 Task: Create in the project Whiteboard and in the Backlog issue 'Implement a new cloud-based risk management system for a company with advanced risk assessment and mitigation features' a child issue 'Integration with supply chain management software', and assign it to team member softage.1@softage.net.
Action: Mouse moved to (548, 280)
Screenshot: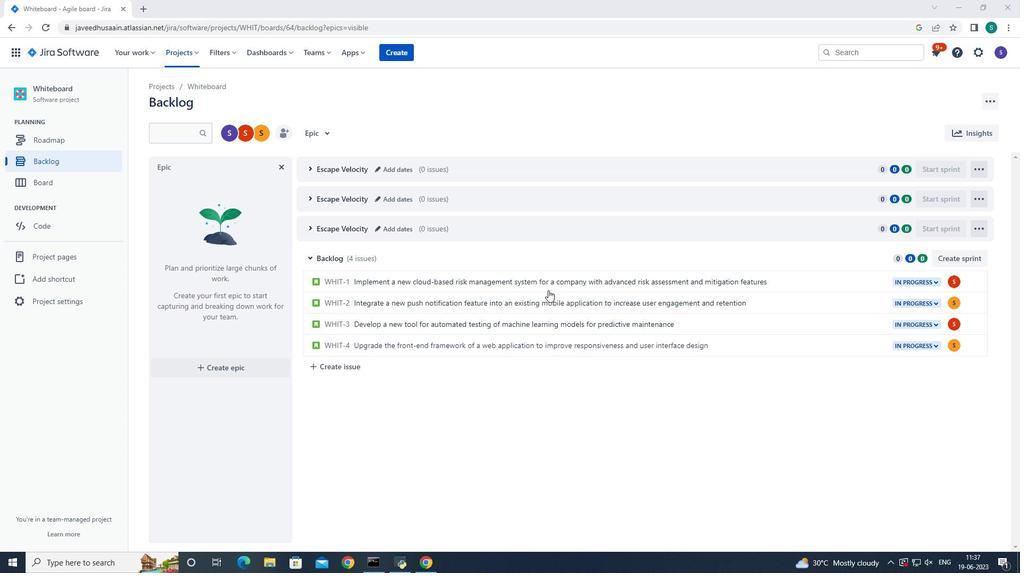 
Action: Mouse pressed left at (548, 280)
Screenshot: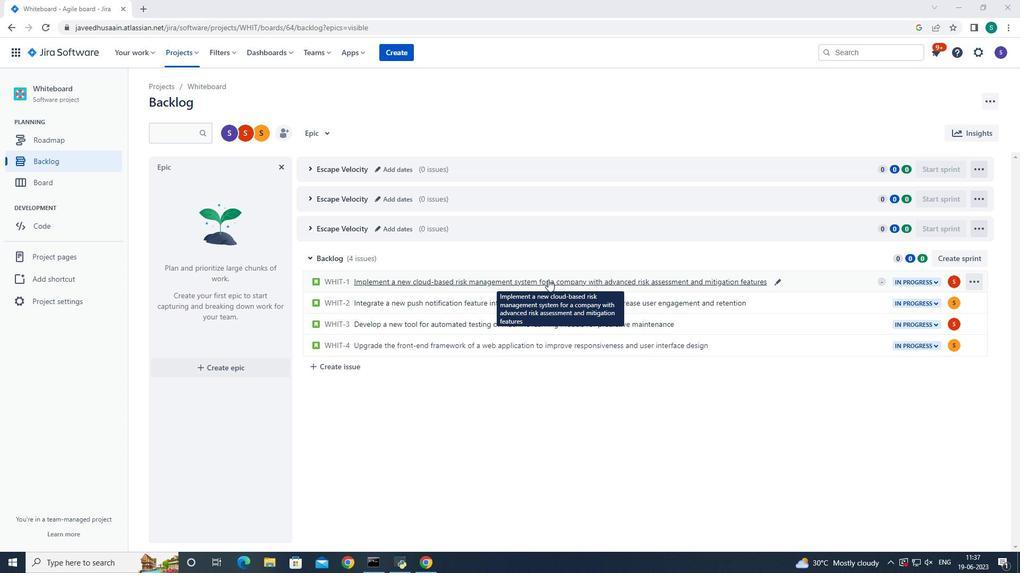 
Action: Mouse moved to (826, 253)
Screenshot: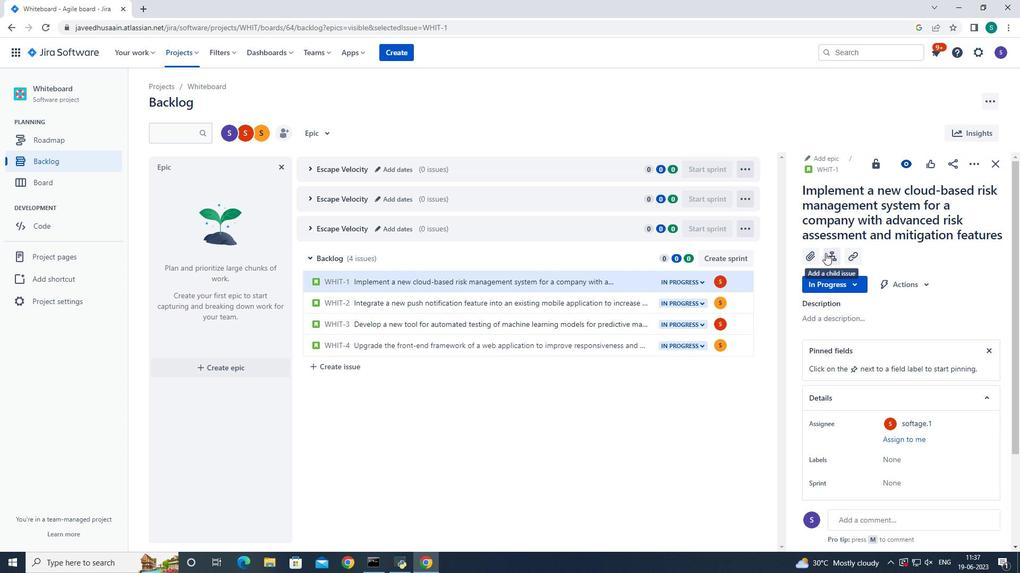 
Action: Mouse pressed left at (826, 253)
Screenshot: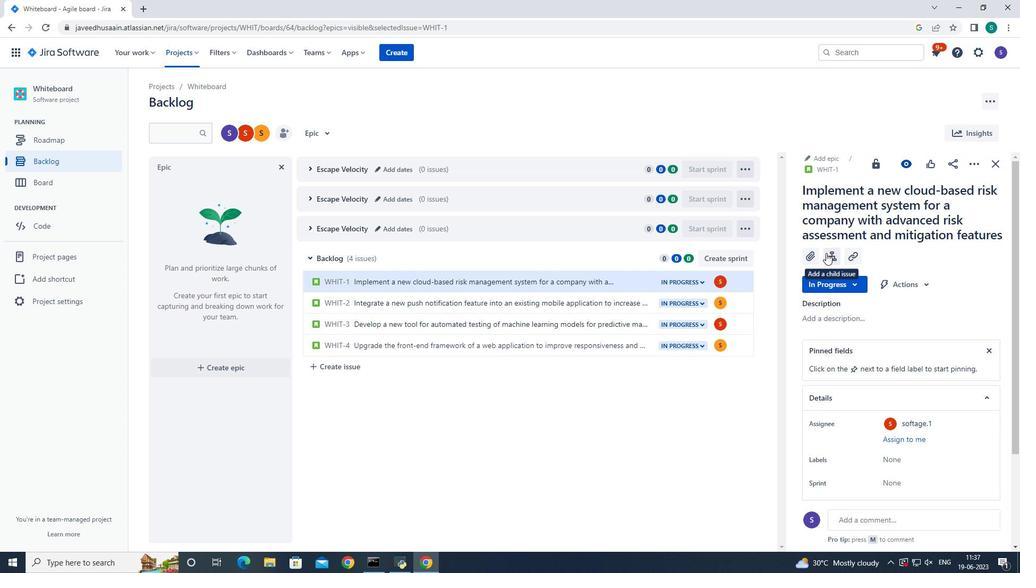 
Action: Mouse moved to (831, 342)
Screenshot: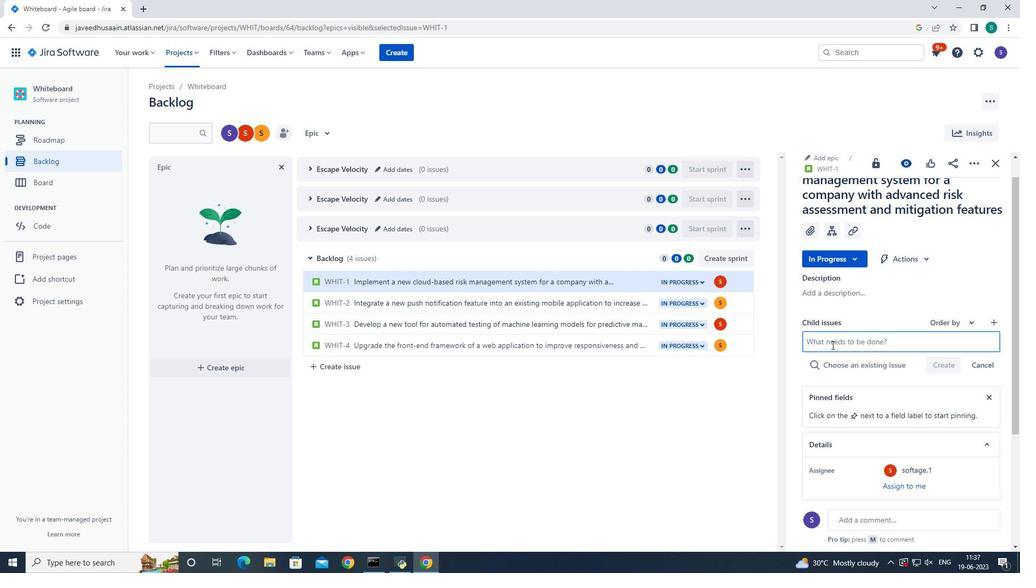 
Action: Mouse pressed left at (831, 342)
Screenshot: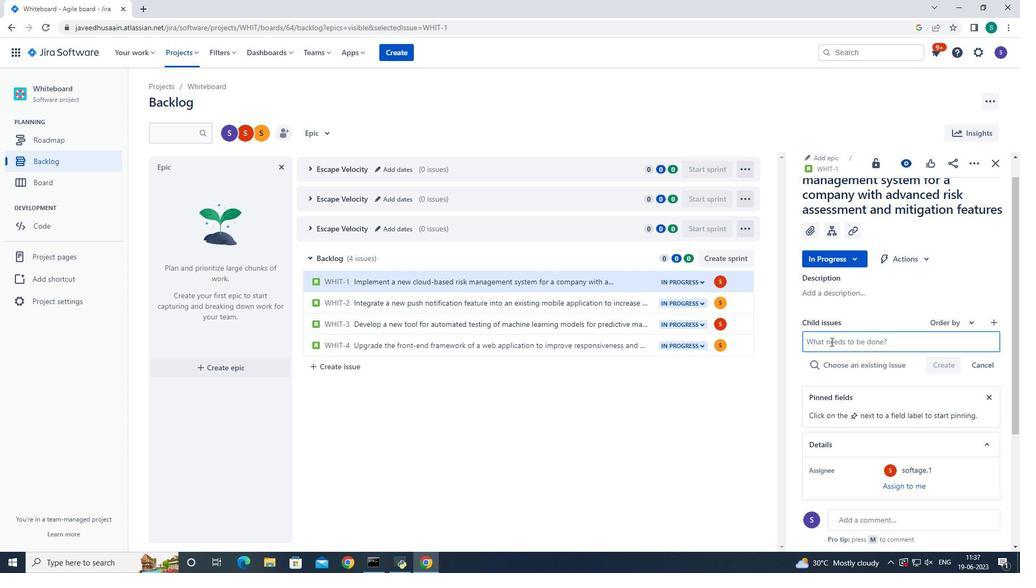 
Action: Key pressed <Key.shift>Integration<Key.space>with<Key.space>supply<Key.space>chain<Key.space>management<Key.space>softa<Key.backspace>ware
Screenshot: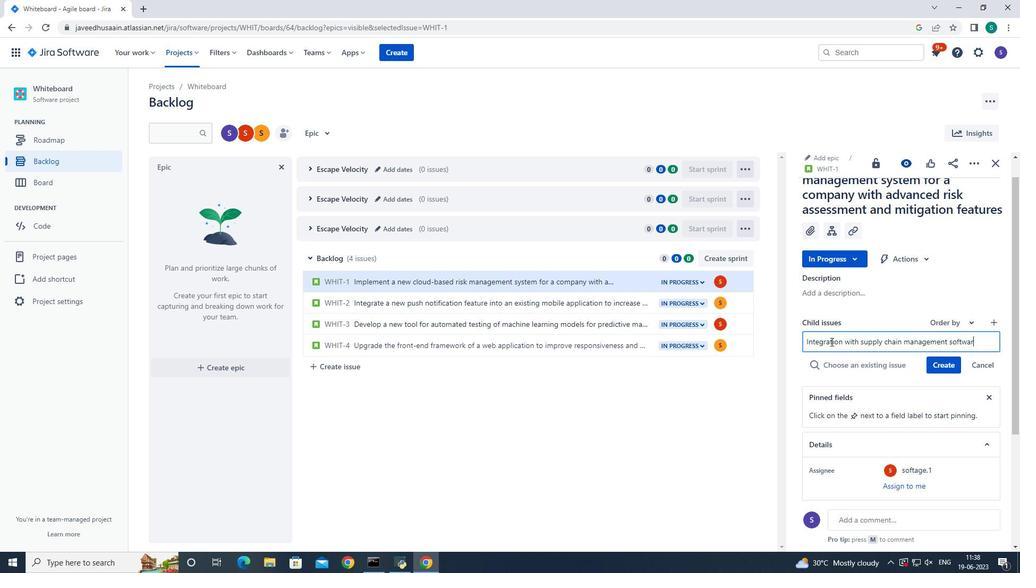 
Action: Mouse moved to (937, 364)
Screenshot: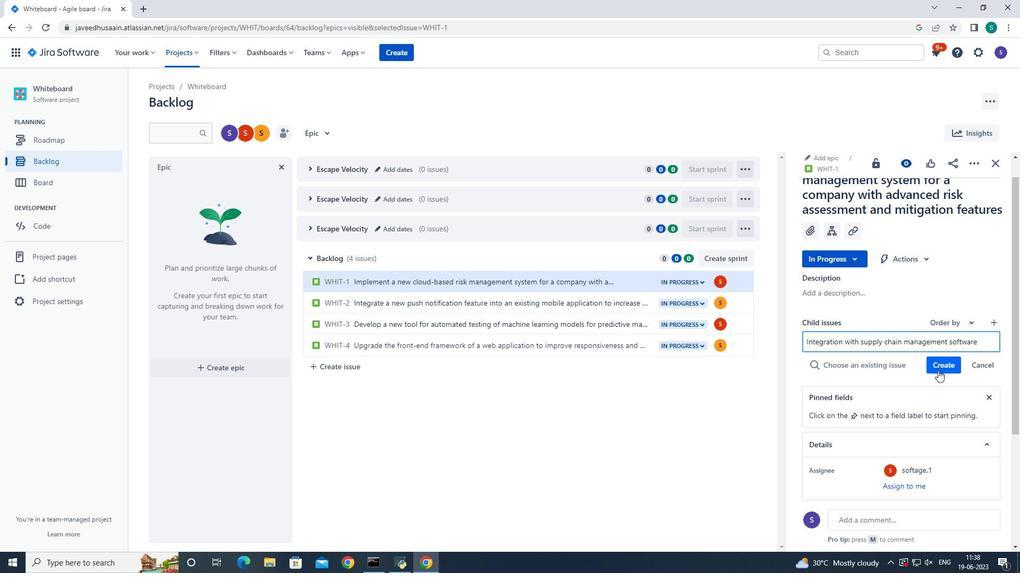 
Action: Mouse pressed left at (937, 364)
Screenshot: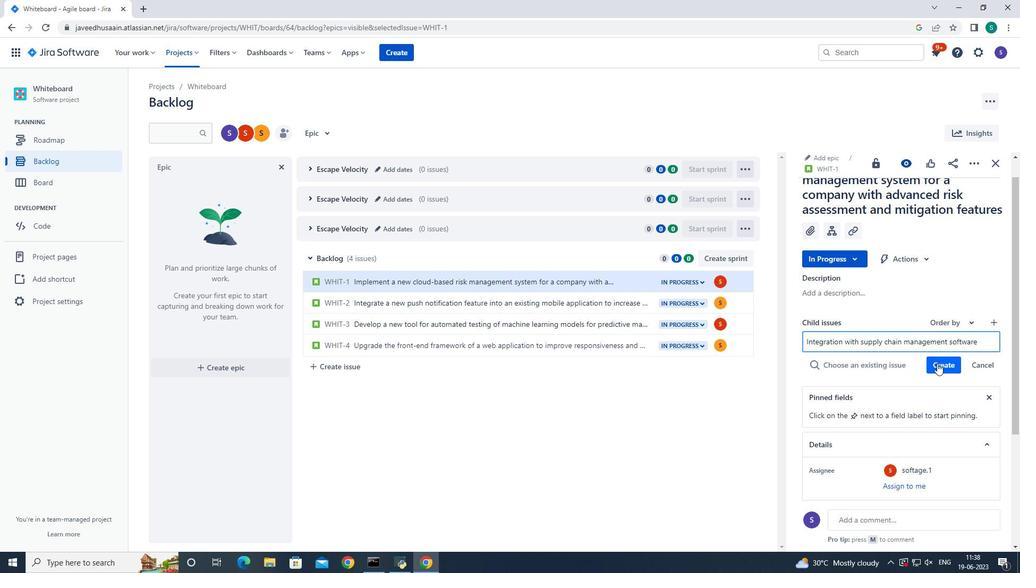 
Action: Mouse moved to (956, 344)
Screenshot: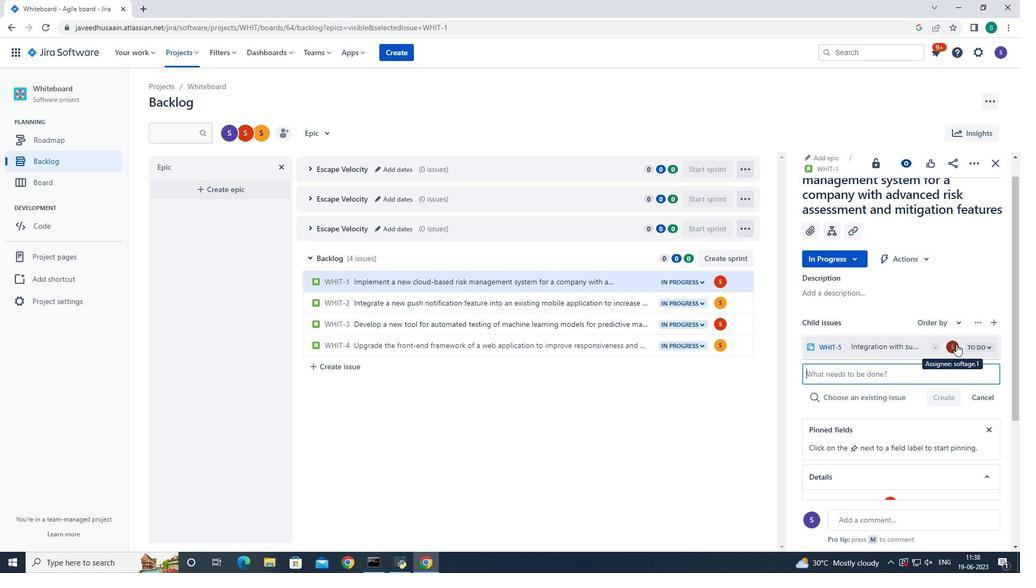 
Action: Mouse pressed left at (956, 344)
Screenshot: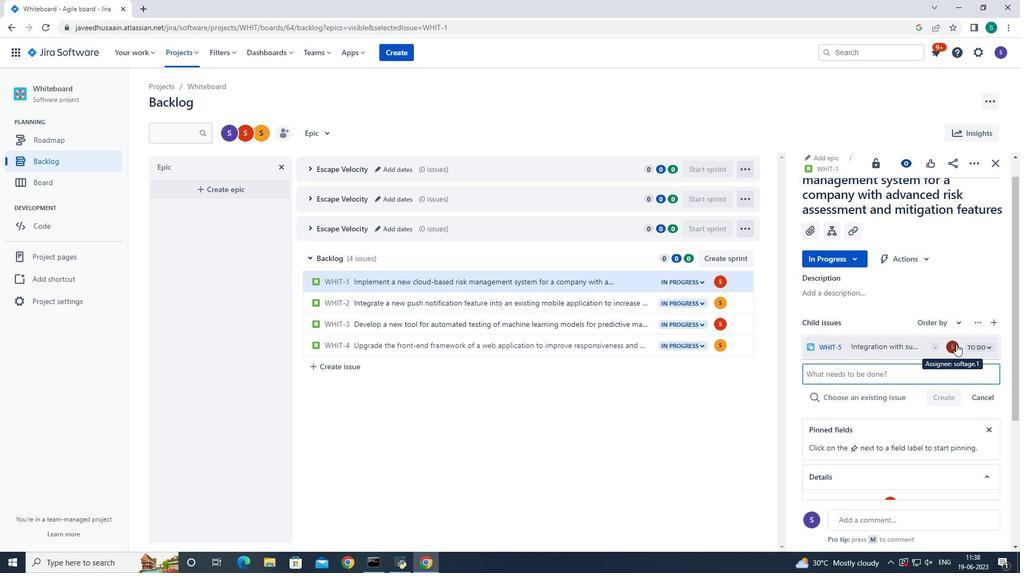 
Action: Mouse moved to (941, 341)
Screenshot: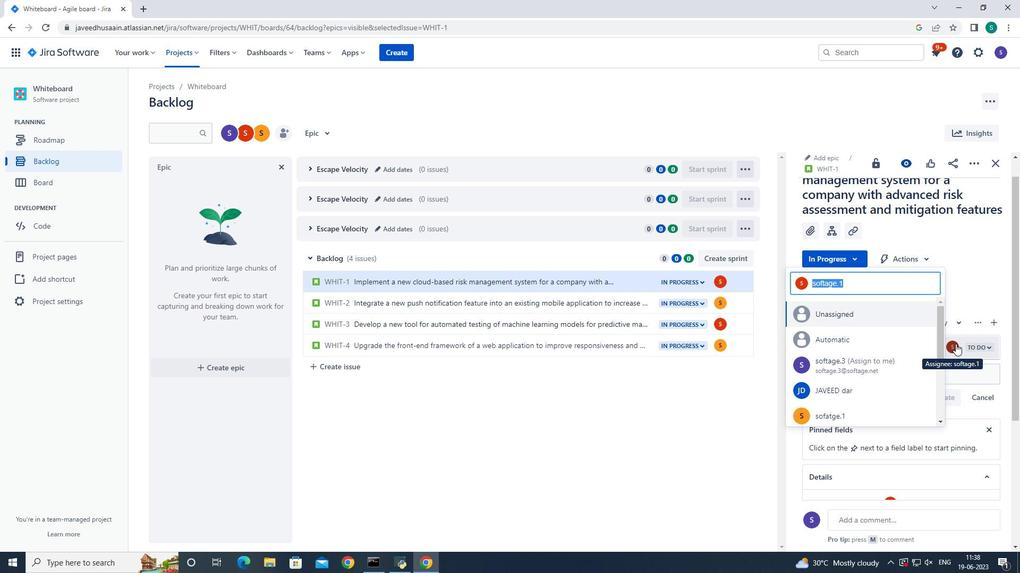 
Action: Key pressed <Key.backspace>sofatg<Key.backspace><Key.backspace><Key.backspace>age.1<Key.shift>@sofatge
Screenshot: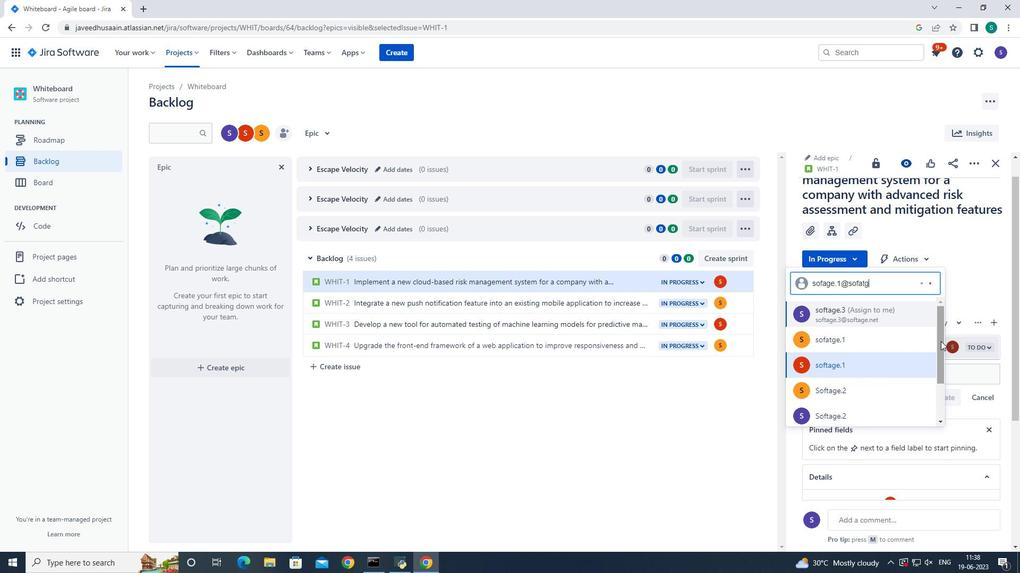 
Action: Mouse moved to (941, 341)
Screenshot: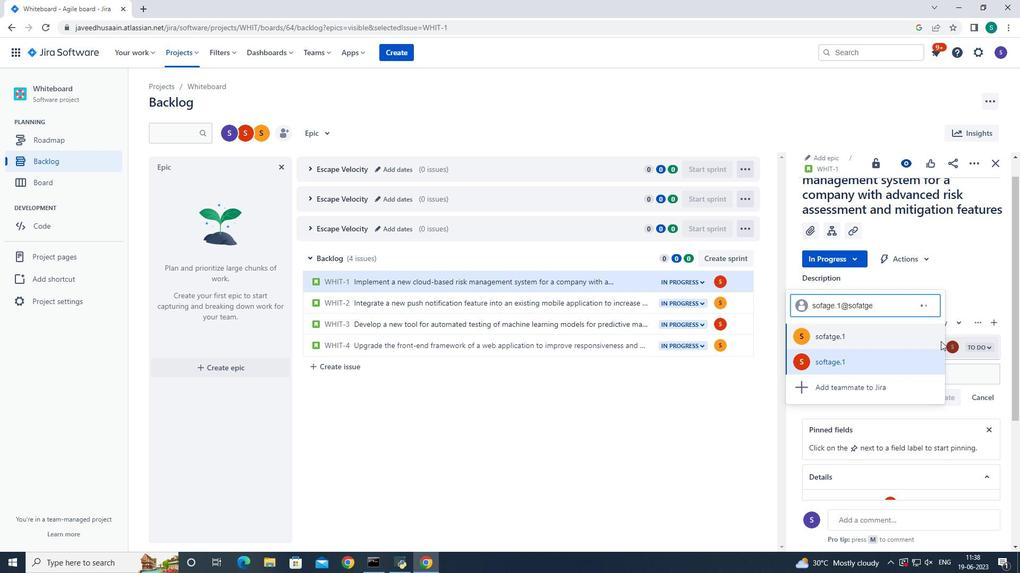 
Action: Key pressed <Key.backspace><Key.backspace><Key.backspace><Key.backspace>tage.net
Screenshot: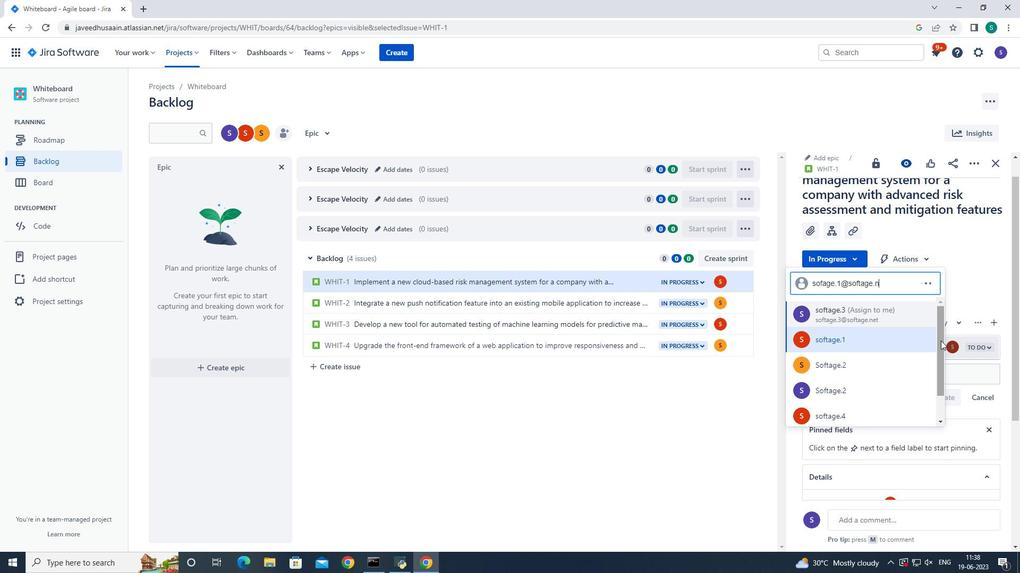 
Action: Mouse moved to (901, 323)
Screenshot: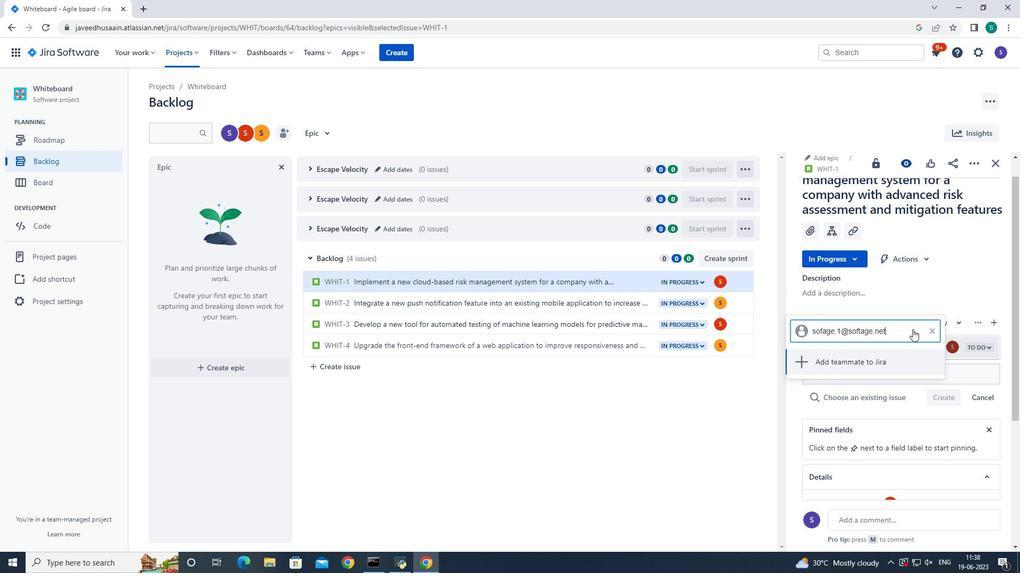 
Action: Key pressed <Key.backspace><Key.backspace><Key.backspace><Key.backspace><Key.backspace><Key.backspace><Key.backspace><Key.backspace><Key.backspace><Key.backspace><Key.backspace><Key.backspace><Key.backspace><Key.backspace><Key.backspace><Key.backspace><Key.backspace><Key.backspace><Key.backspace><Key.backspace><Key.backspace><Key.backspace><Key.backspace><Key.backspace><Key.backspace><Key.backspace><Key.backspace><Key.backspace><Key.backspace><Key.backspace><Key.backspace><Key.backspace><Key.backspace><Key.backspace><Key.backspace><Key.backspace><Key.backspace>softage.1<Key.shift>@softage.net
Screenshot: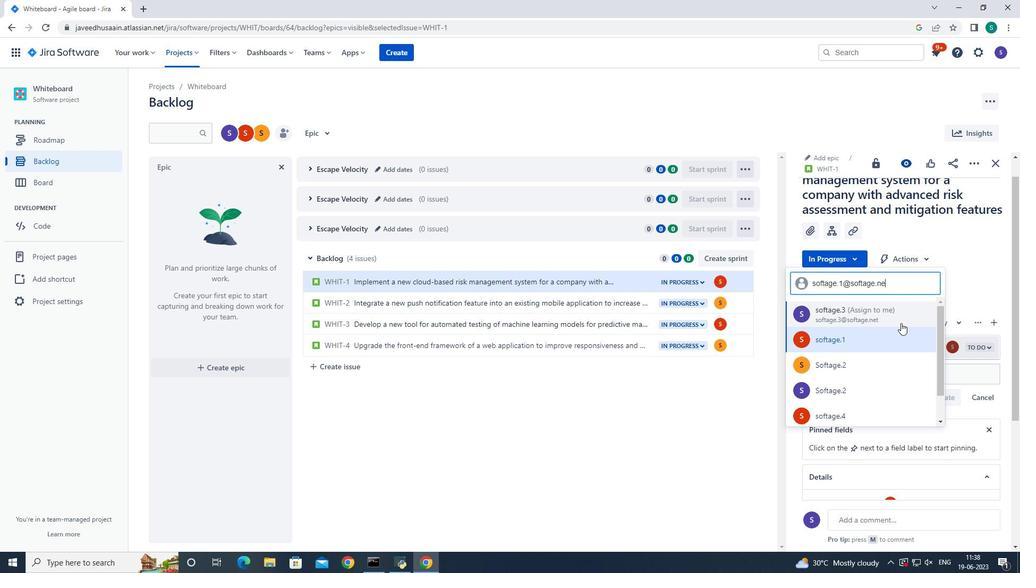 
Action: Mouse moved to (833, 350)
Screenshot: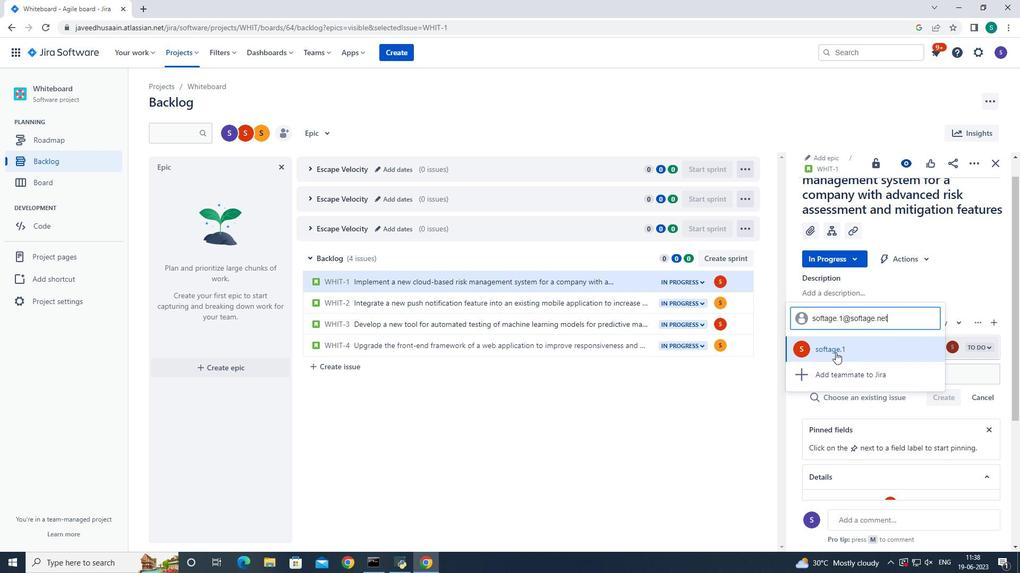 
Action: Mouse pressed left at (833, 350)
Screenshot: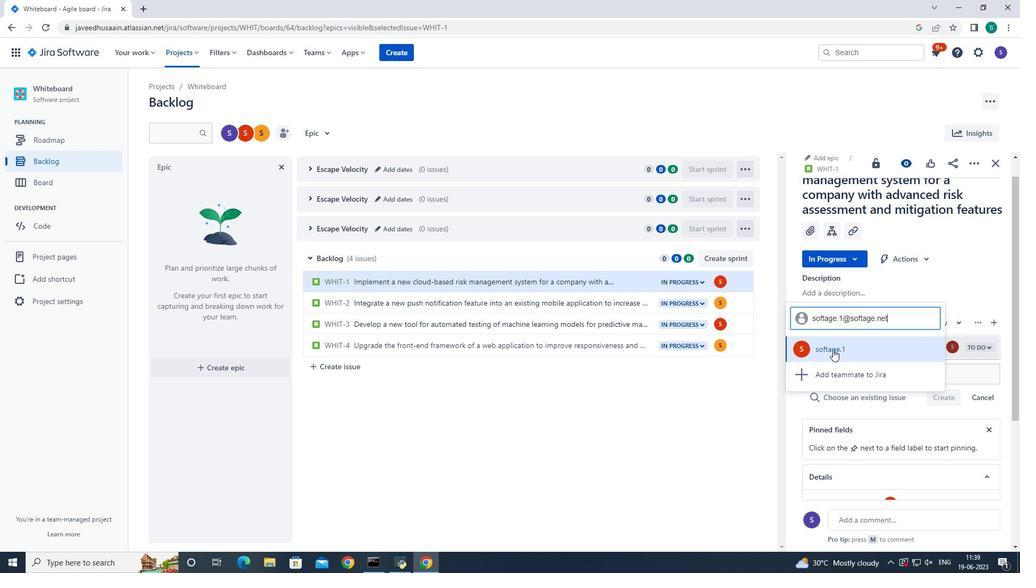 
